 Task: Sort the products by unit price (high first).
Action: Mouse moved to (26, 99)
Screenshot: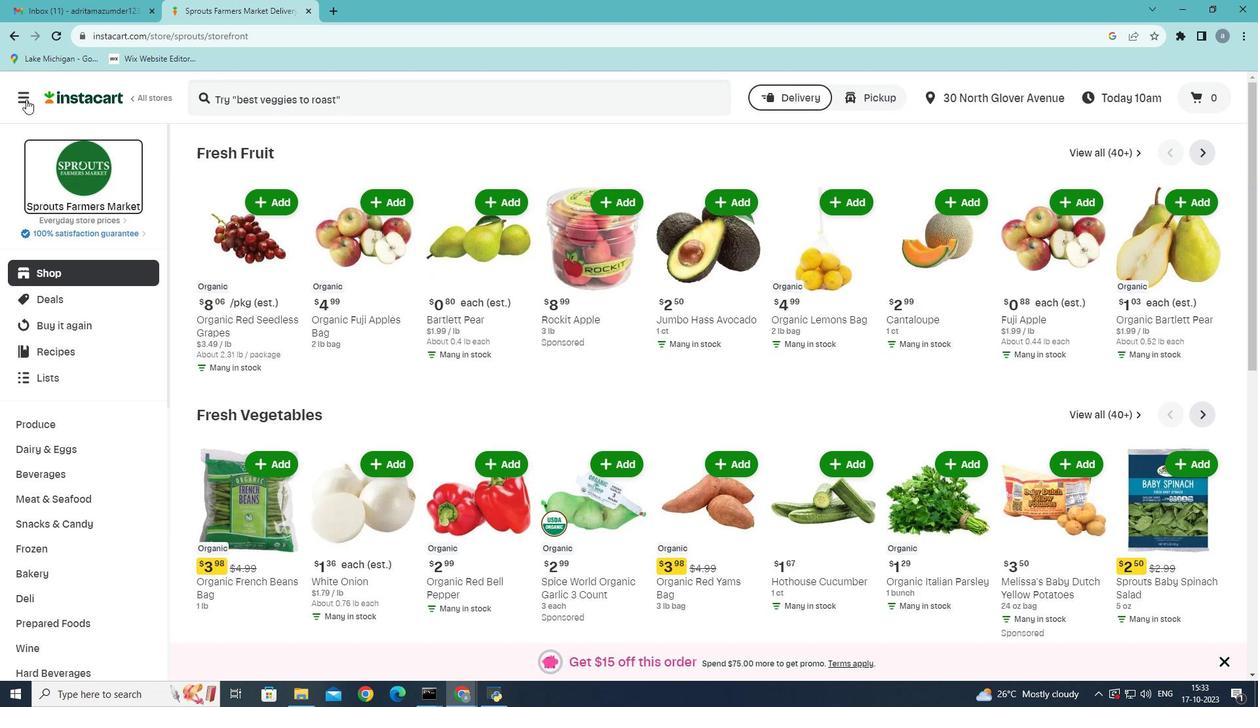 
Action: Mouse pressed left at (26, 99)
Screenshot: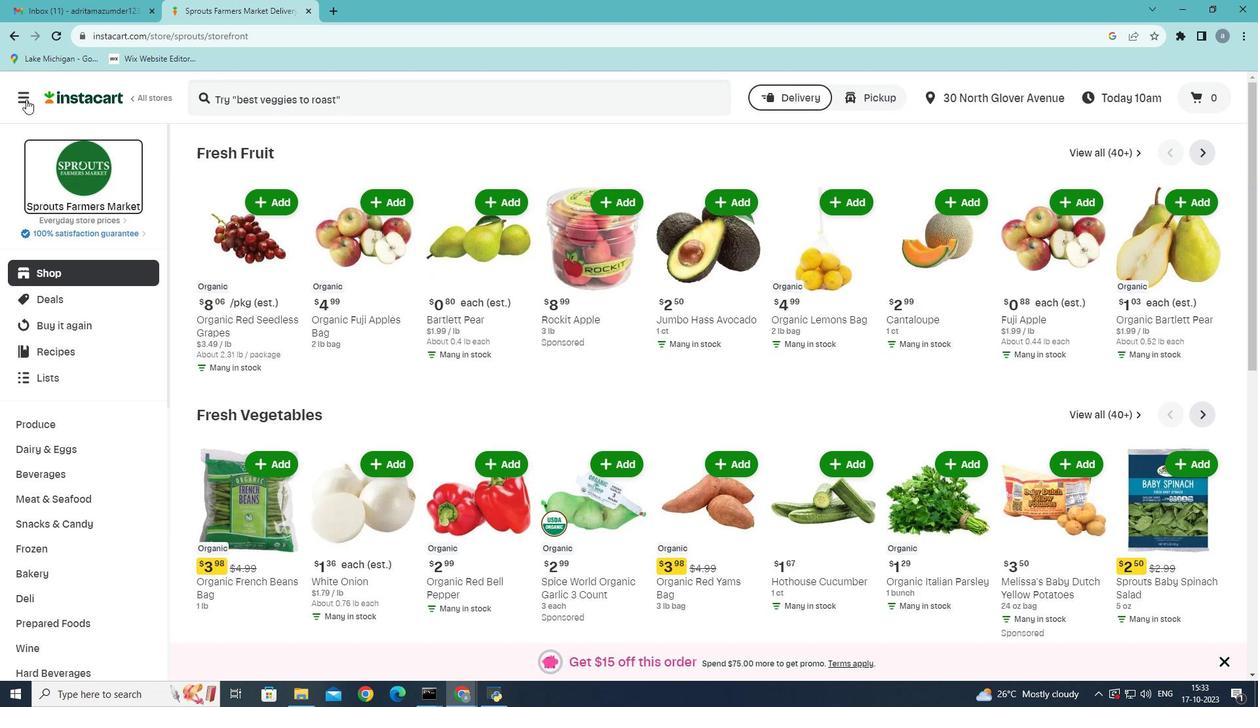 
Action: Mouse moved to (66, 381)
Screenshot: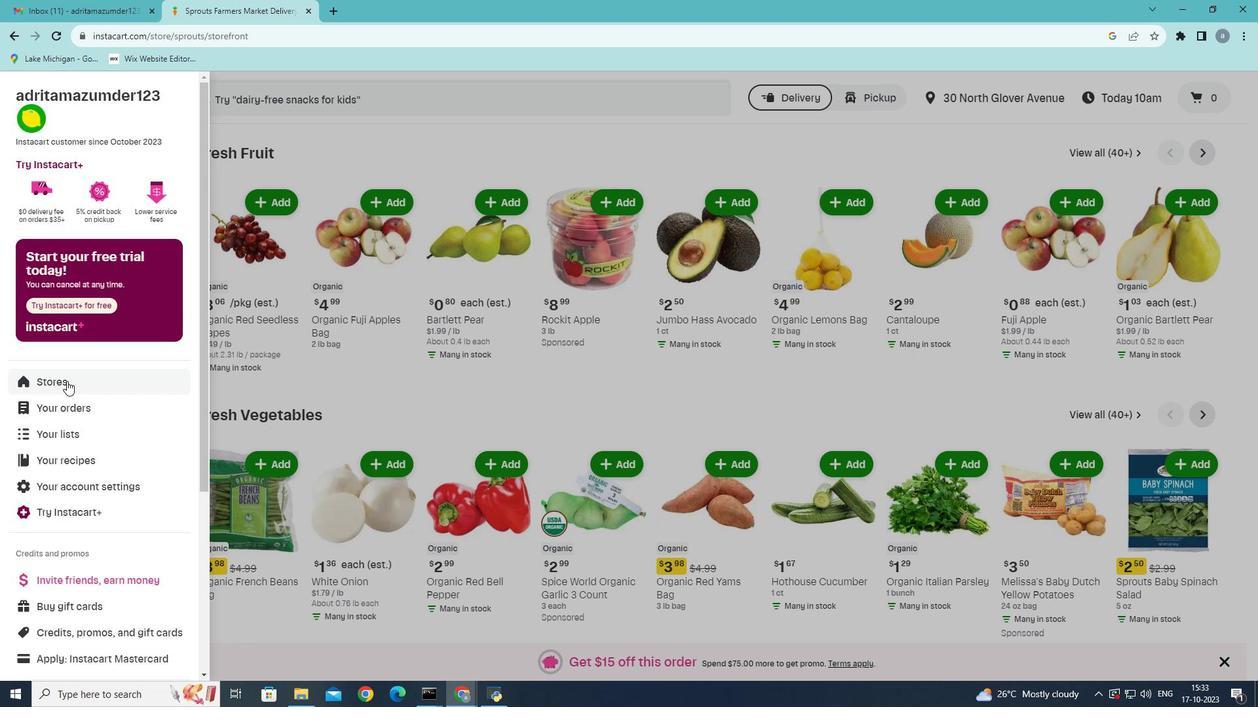 
Action: Mouse pressed left at (66, 381)
Screenshot: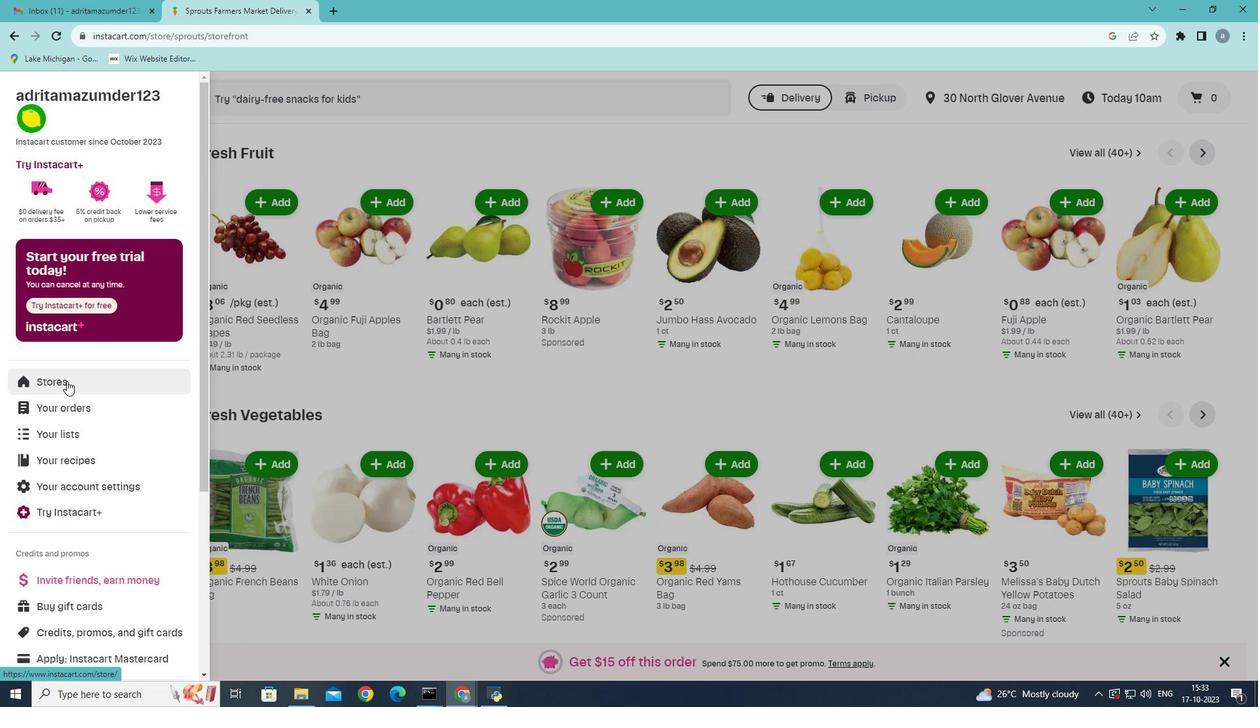 
Action: Mouse moved to (301, 149)
Screenshot: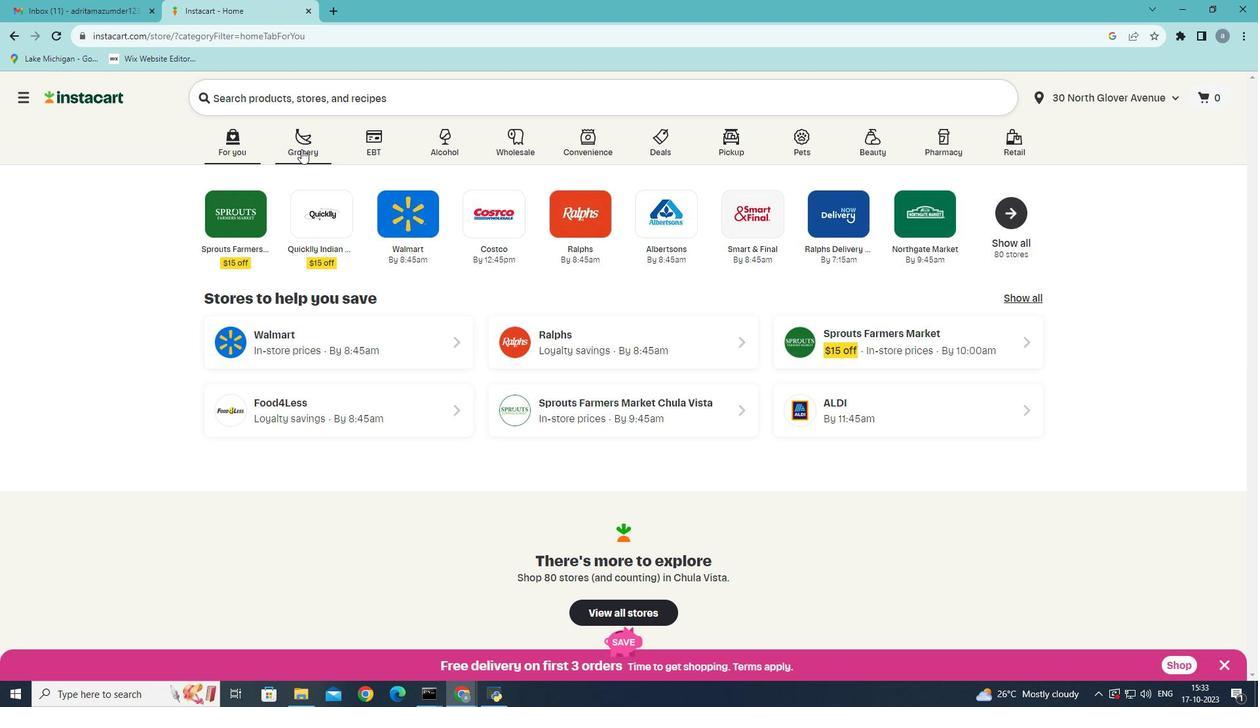
Action: Mouse pressed left at (301, 149)
Screenshot: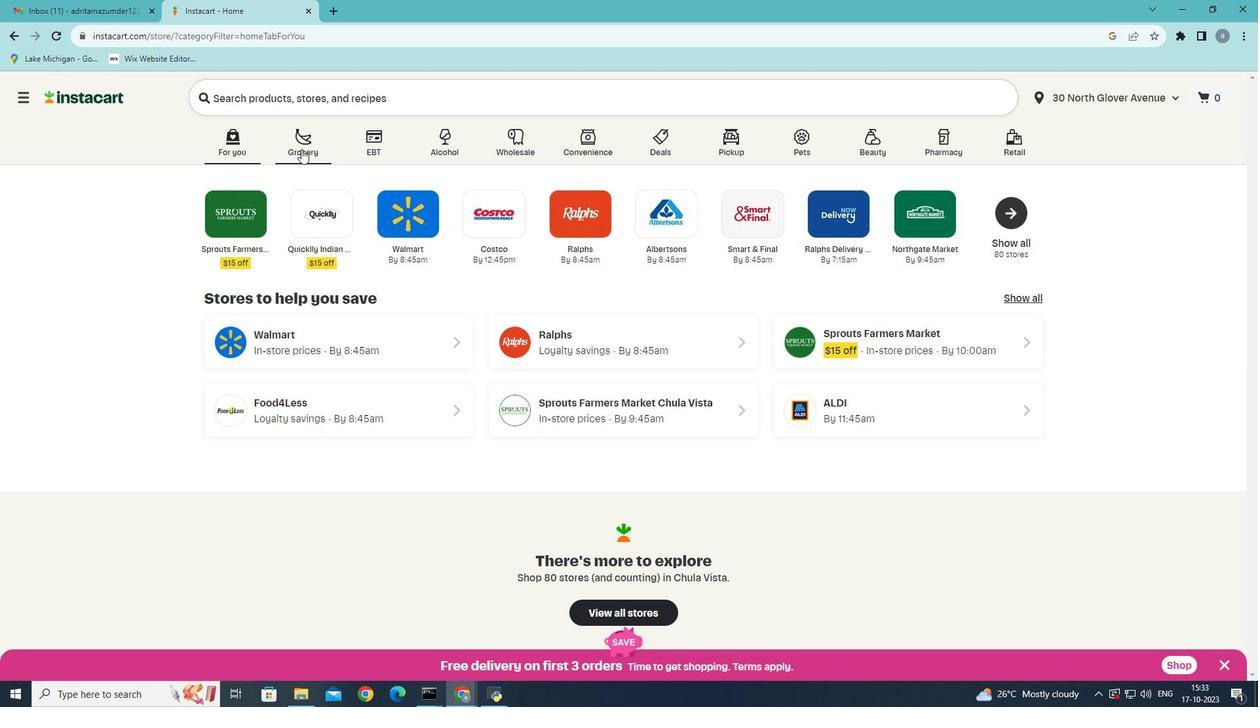 
Action: Mouse moved to (866, 300)
Screenshot: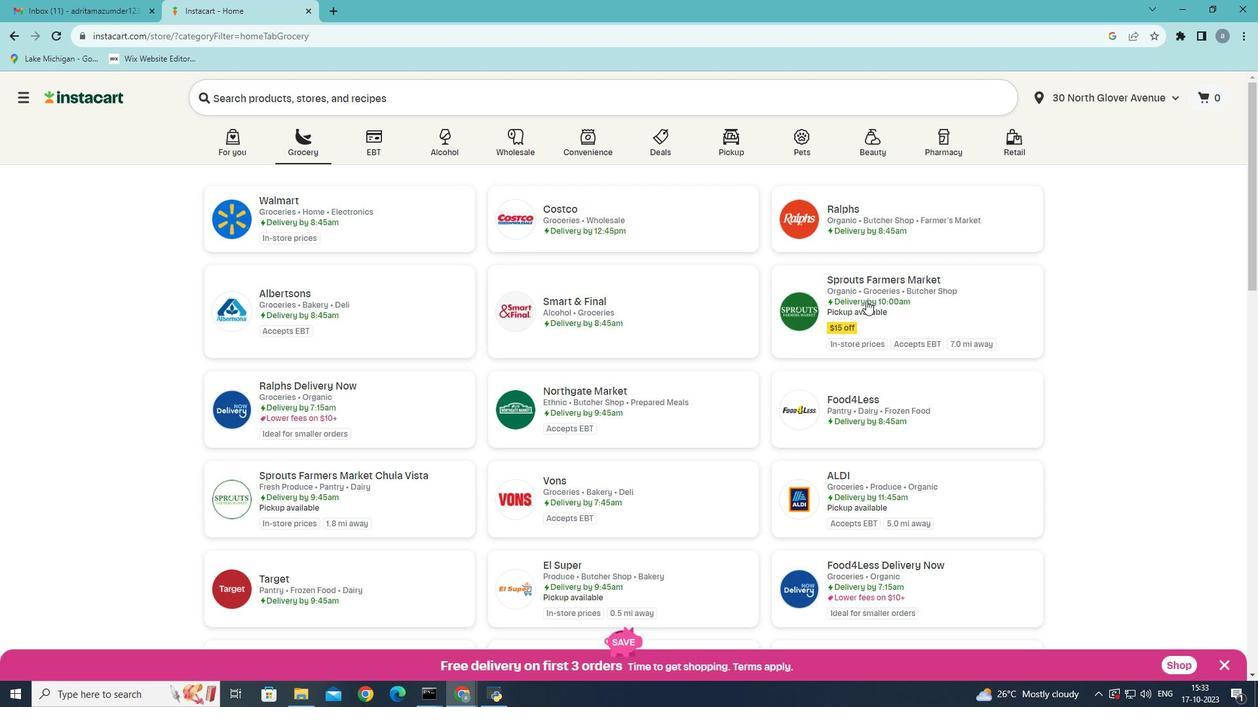 
Action: Mouse pressed left at (866, 300)
Screenshot: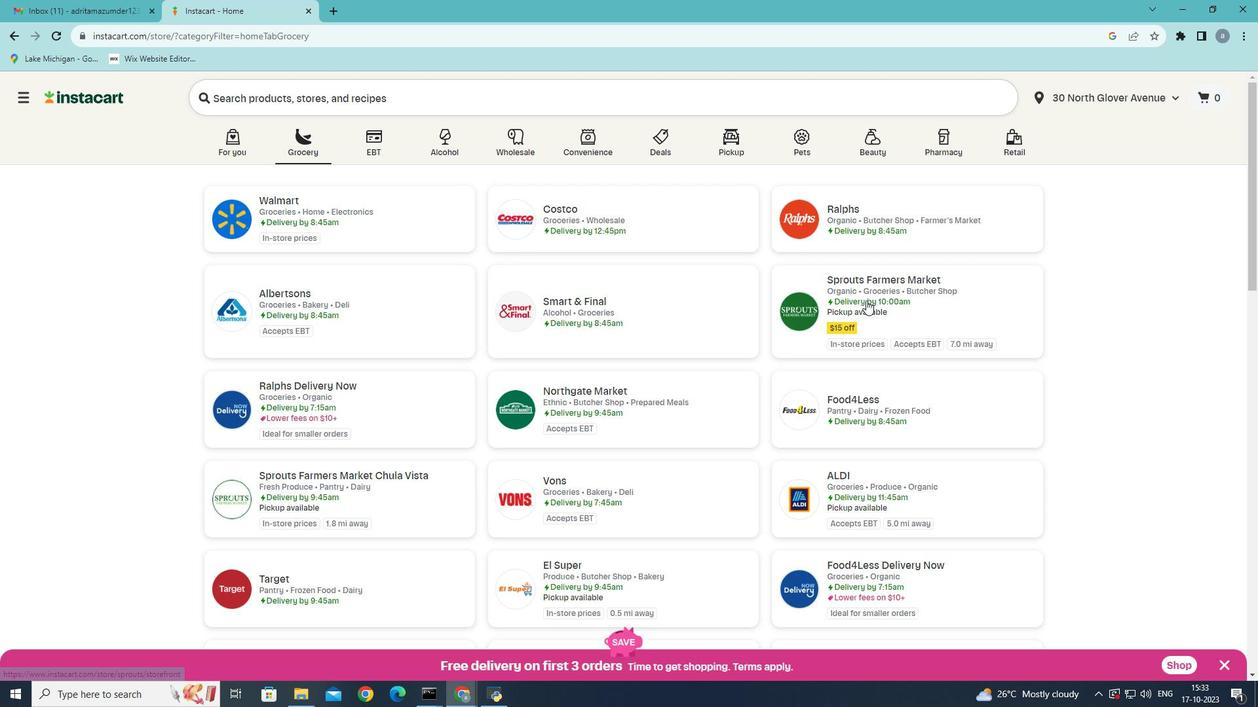 
Action: Mouse moved to (78, 496)
Screenshot: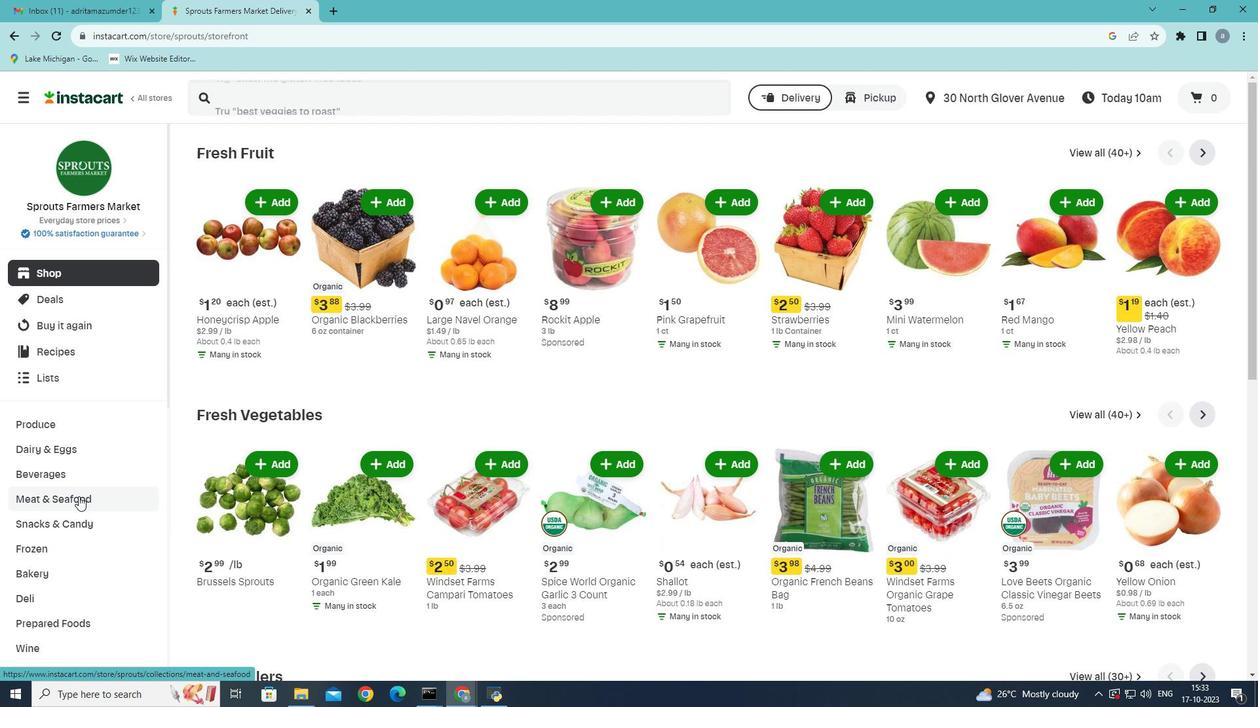 
Action: Mouse pressed left at (78, 496)
Screenshot: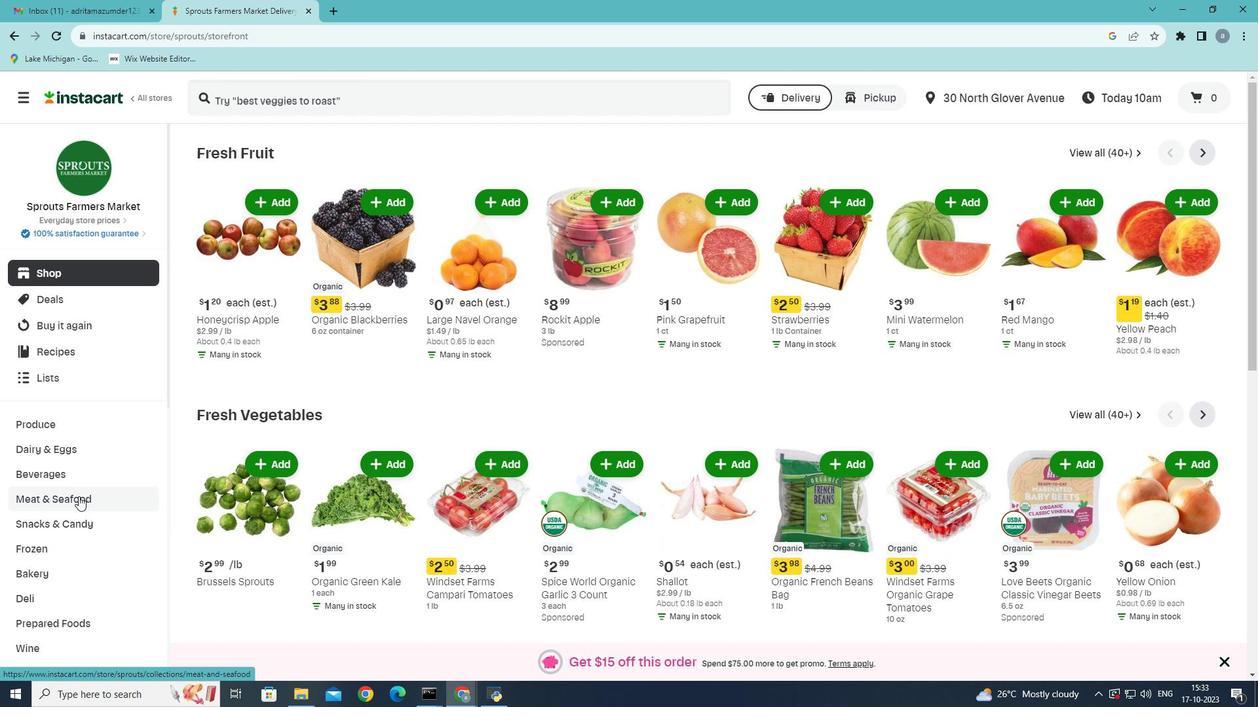 
Action: Mouse moved to (383, 187)
Screenshot: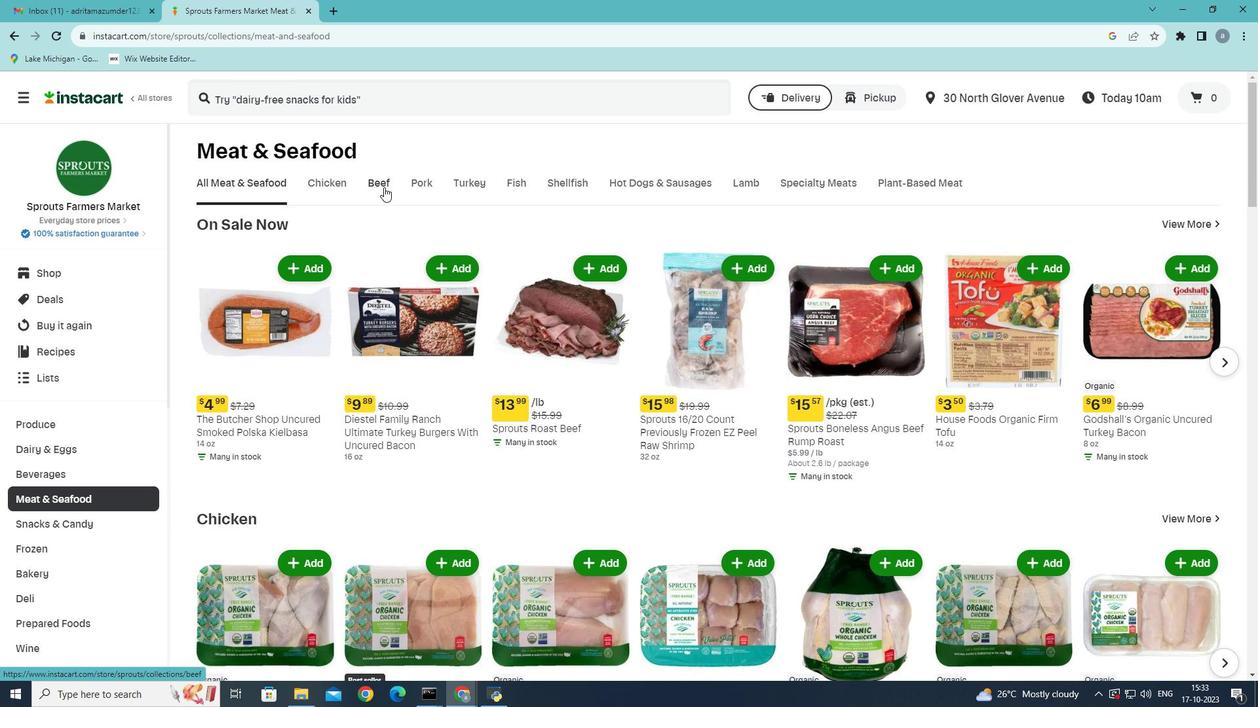 
Action: Mouse pressed left at (383, 187)
Screenshot: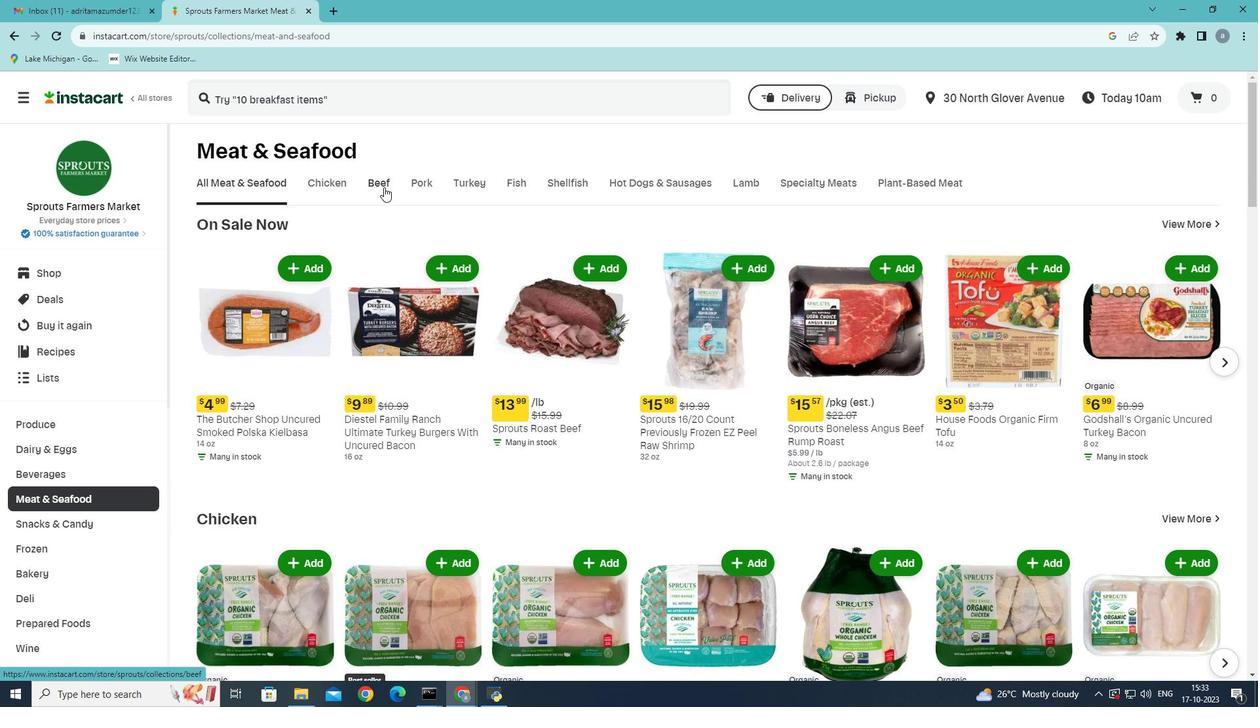
Action: Mouse moved to (324, 240)
Screenshot: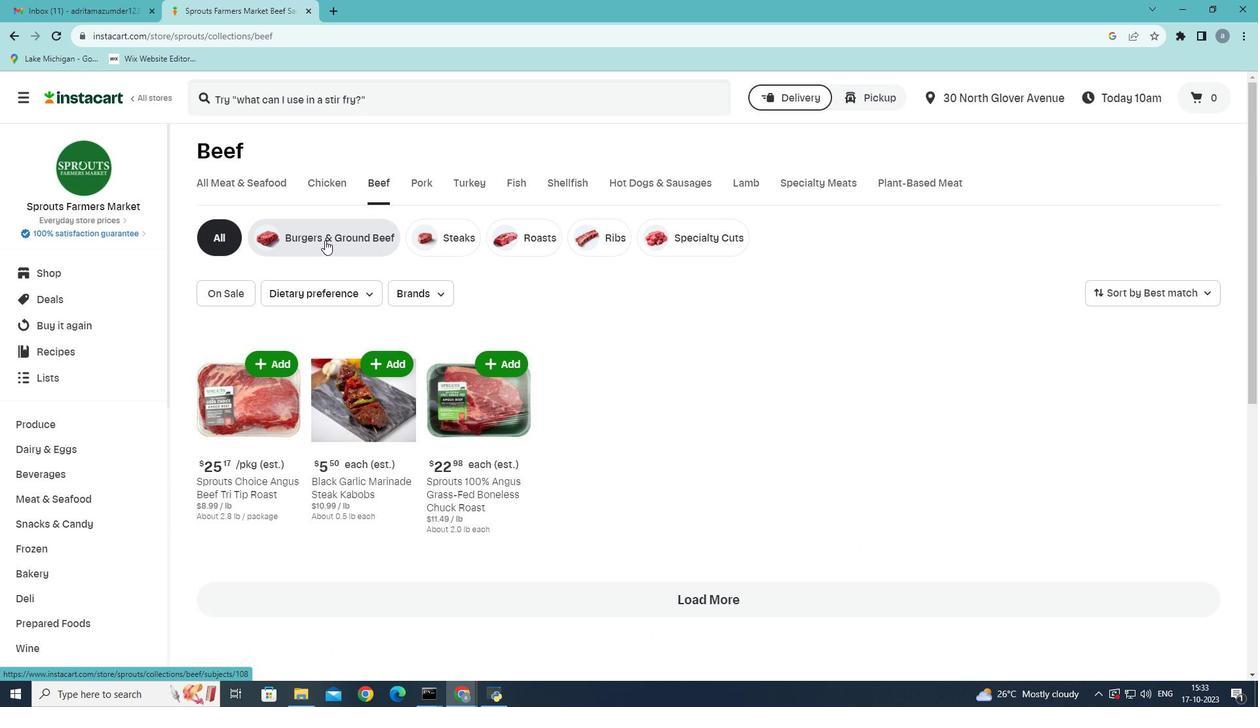 
Action: Mouse pressed left at (324, 240)
Screenshot: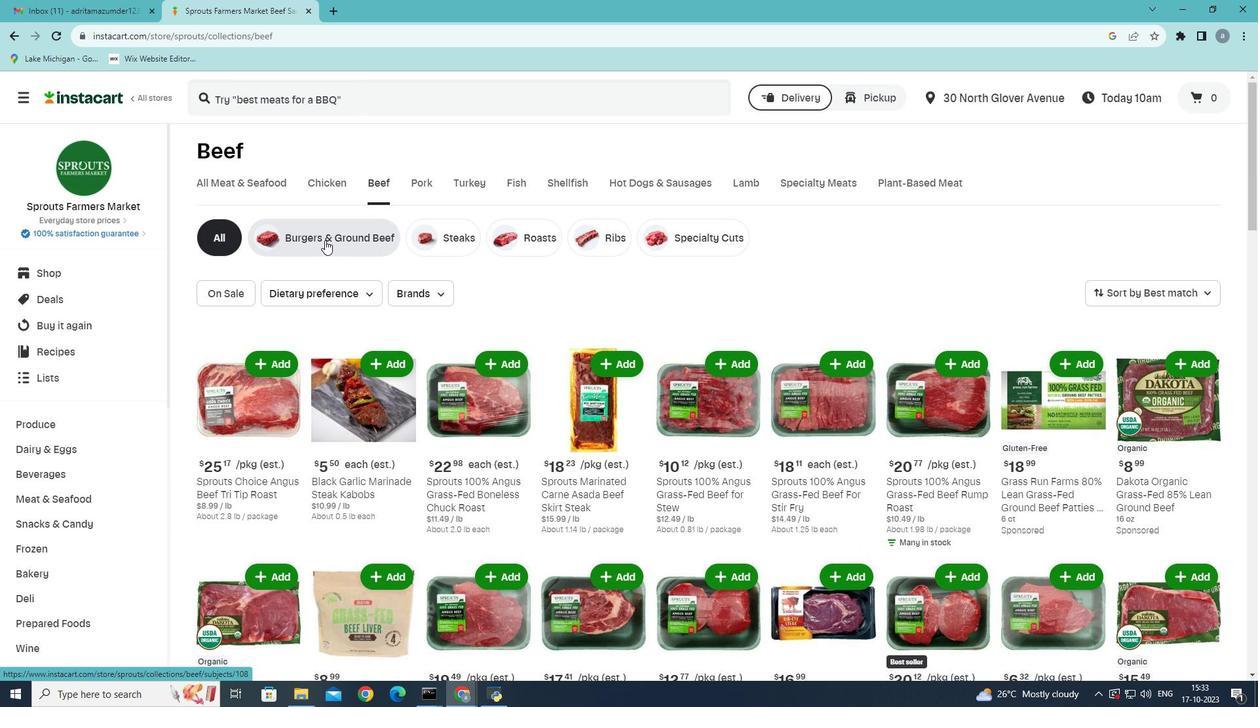 
Action: Mouse moved to (1212, 294)
Screenshot: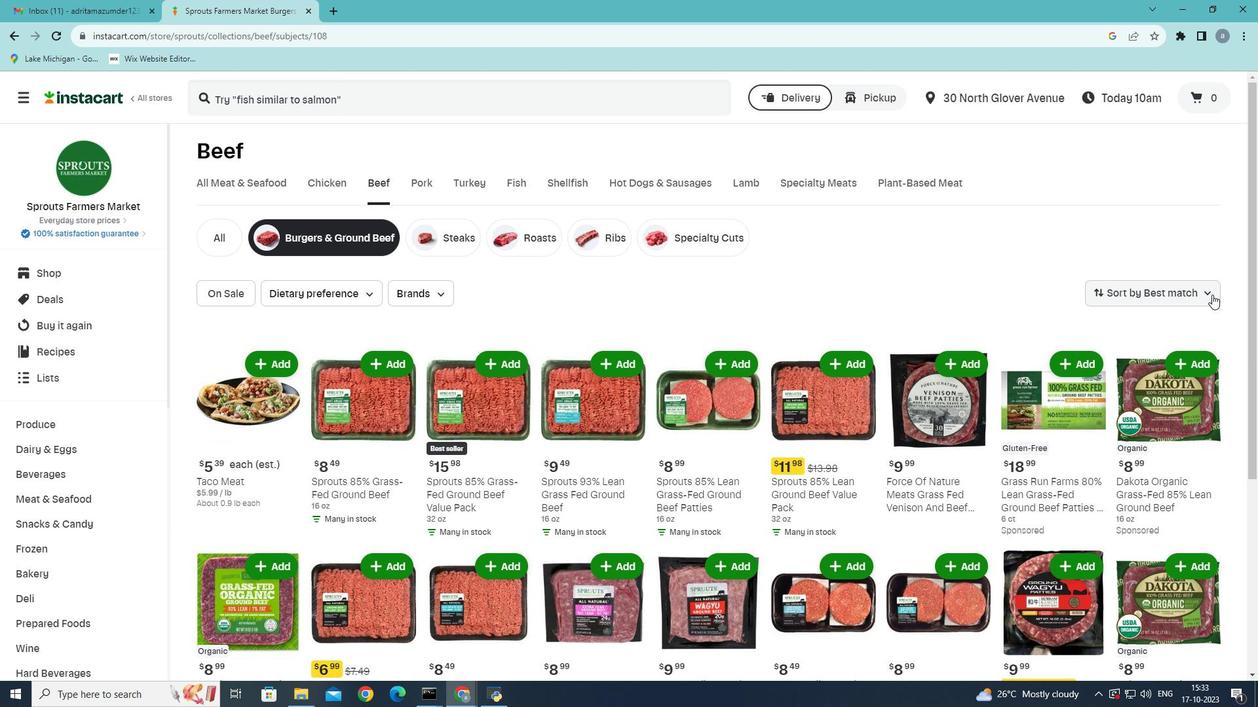 
Action: Mouse pressed left at (1212, 294)
Screenshot: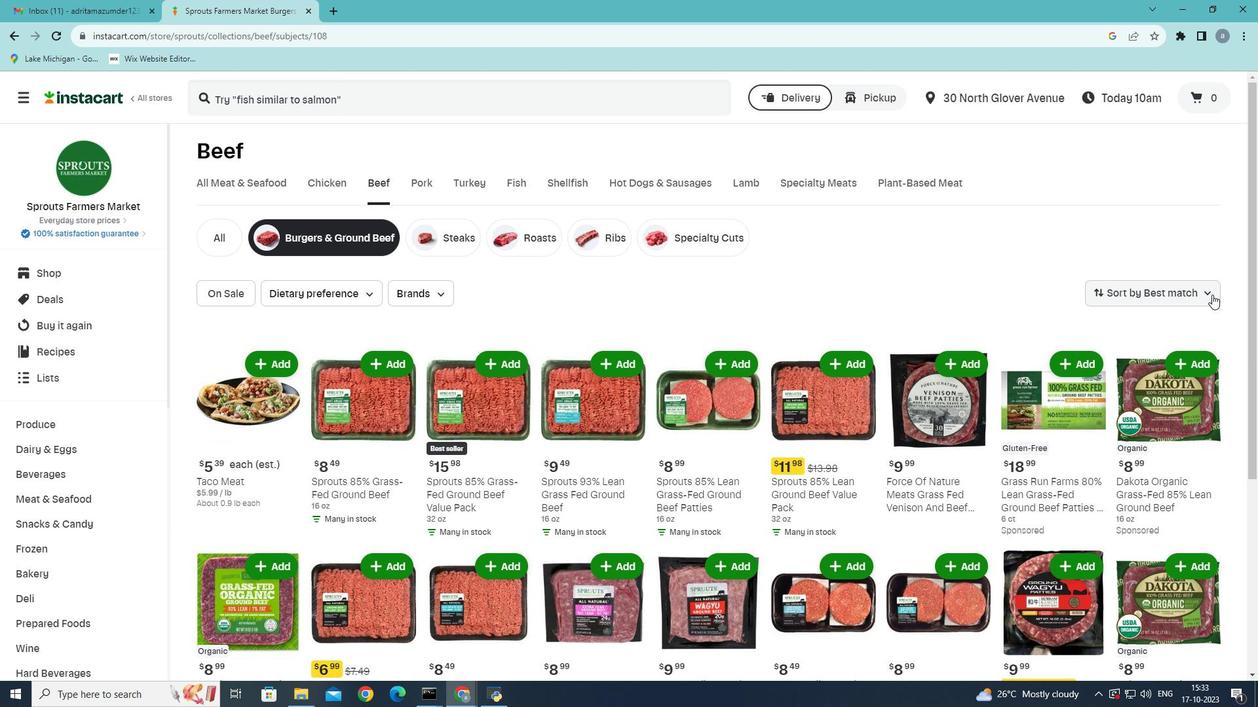 
Action: Mouse moved to (1157, 458)
Screenshot: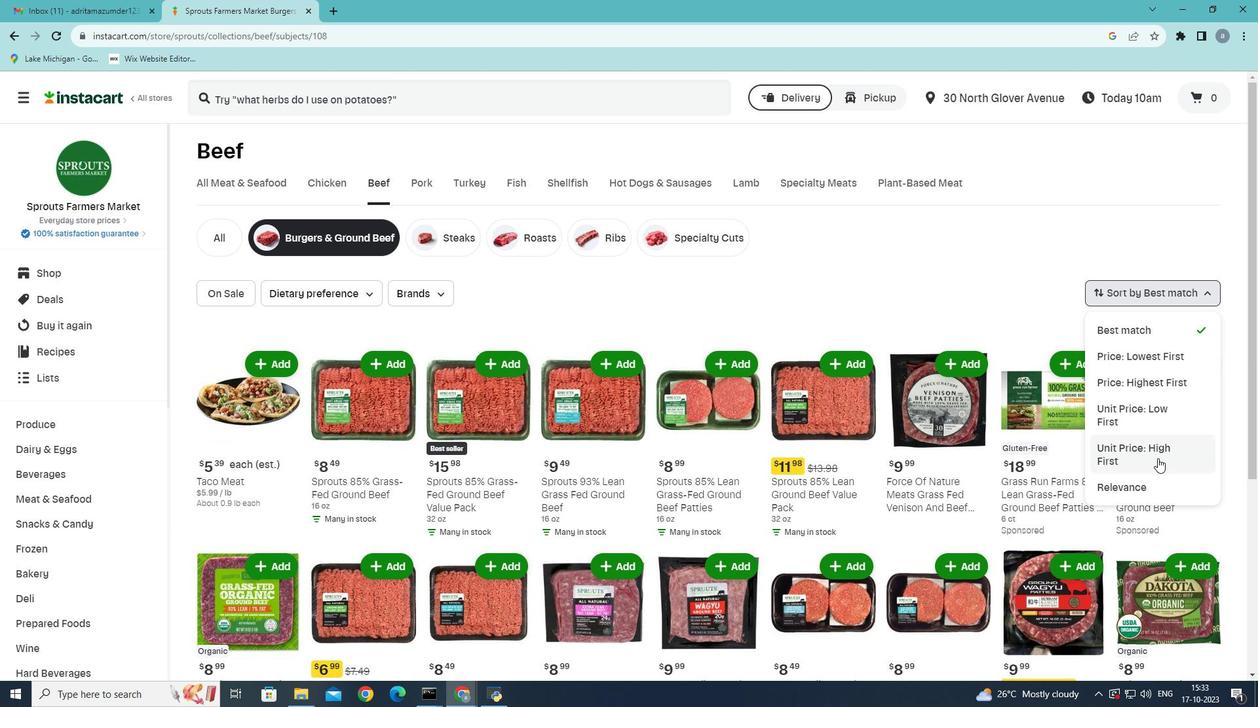 
Action: Mouse pressed left at (1157, 458)
Screenshot: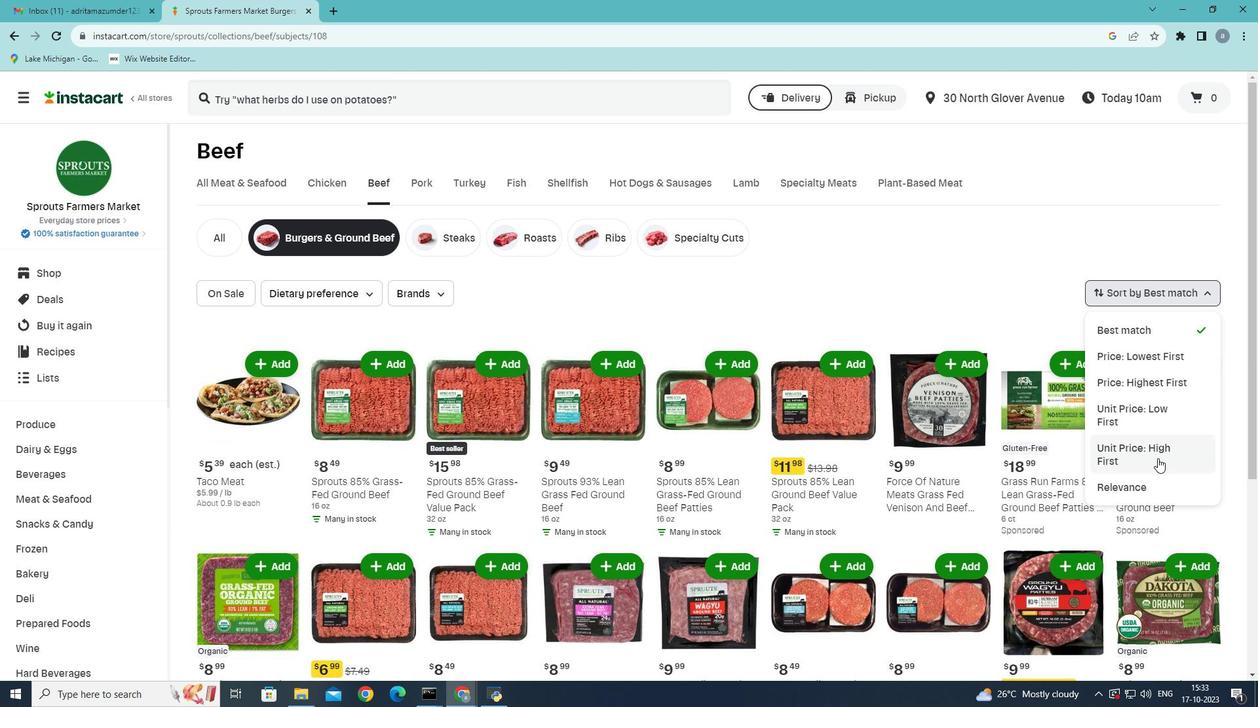 
